 Task: Add "Copy Card To …" Button titled Button0026 to "bottom" of the list "To Do" to Card Card0026 in Board Board0022 in Workspace Development in Trello
Action: Mouse moved to (454, 510)
Screenshot: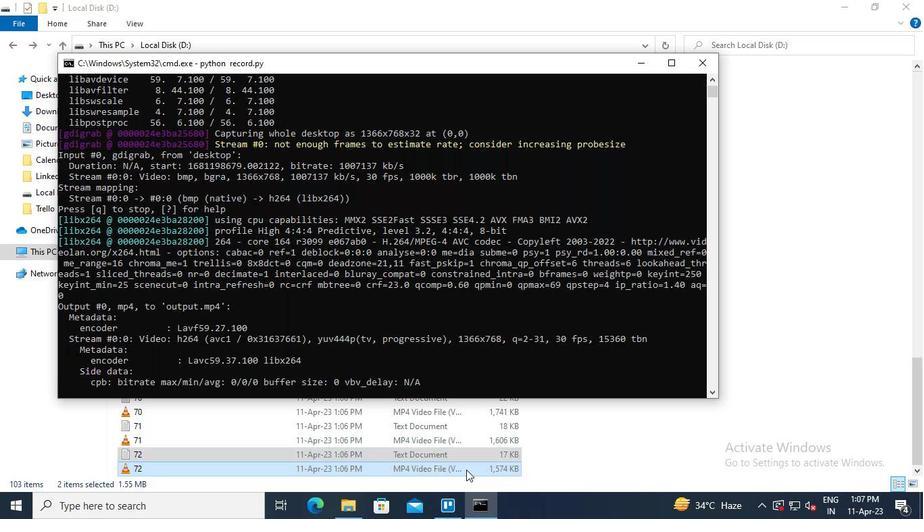 
Action: Mouse pressed left at (454, 510)
Screenshot: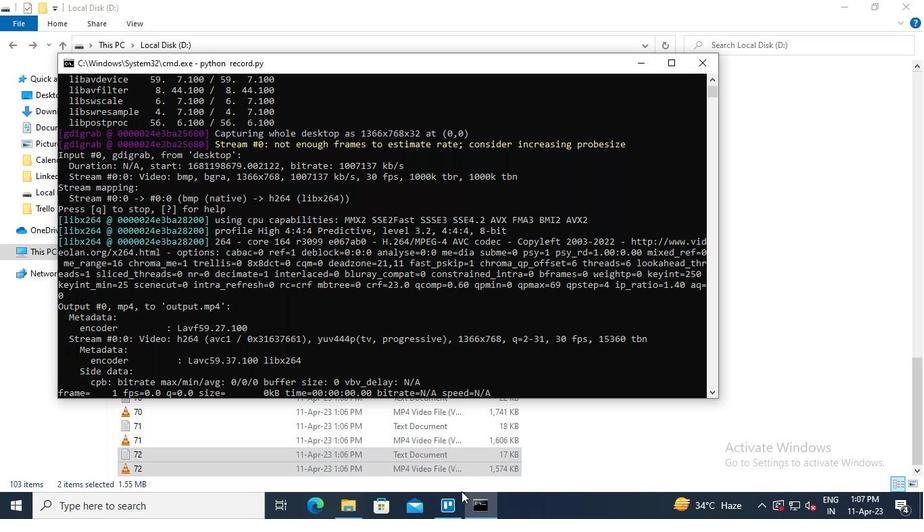 
Action: Mouse moved to (221, 240)
Screenshot: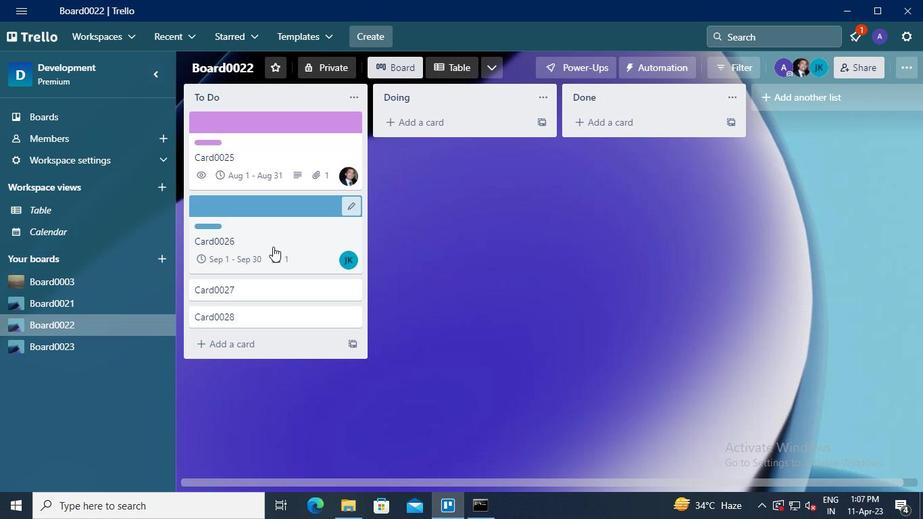 
Action: Mouse pressed left at (221, 240)
Screenshot: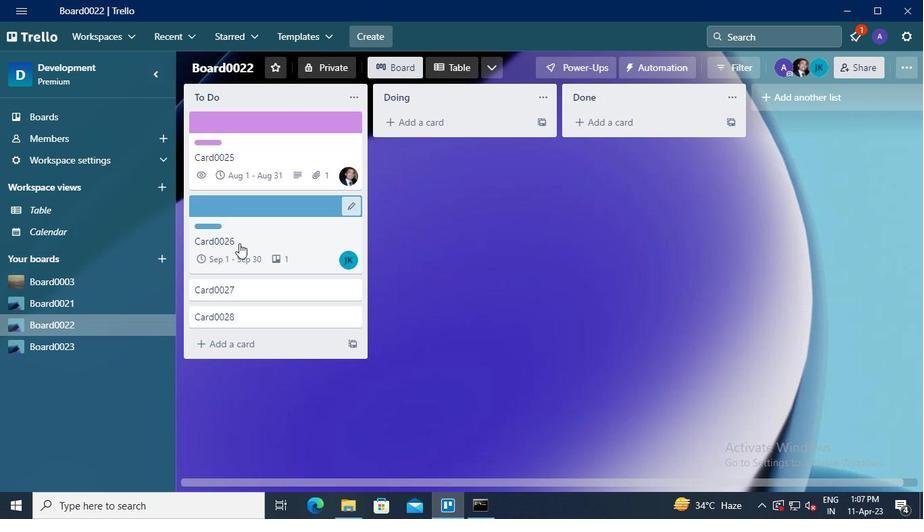 
Action: Mouse moved to (652, 421)
Screenshot: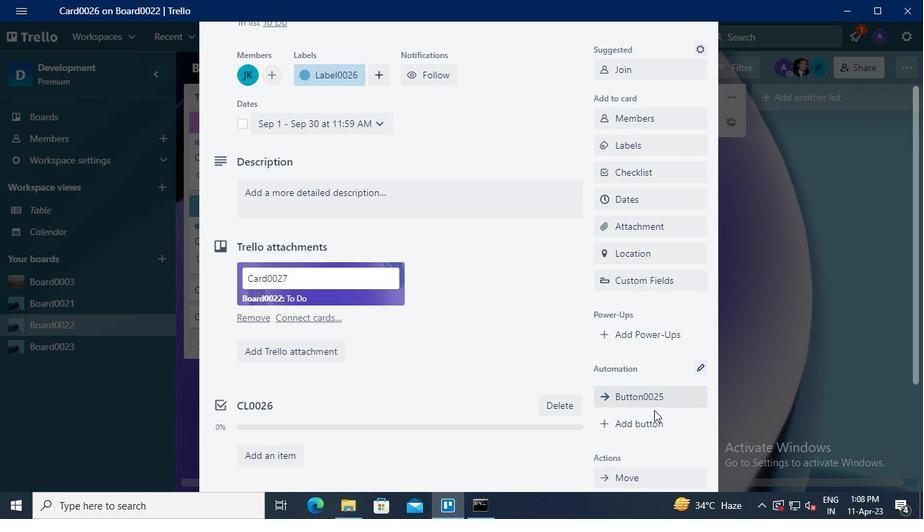 
Action: Mouse pressed left at (652, 421)
Screenshot: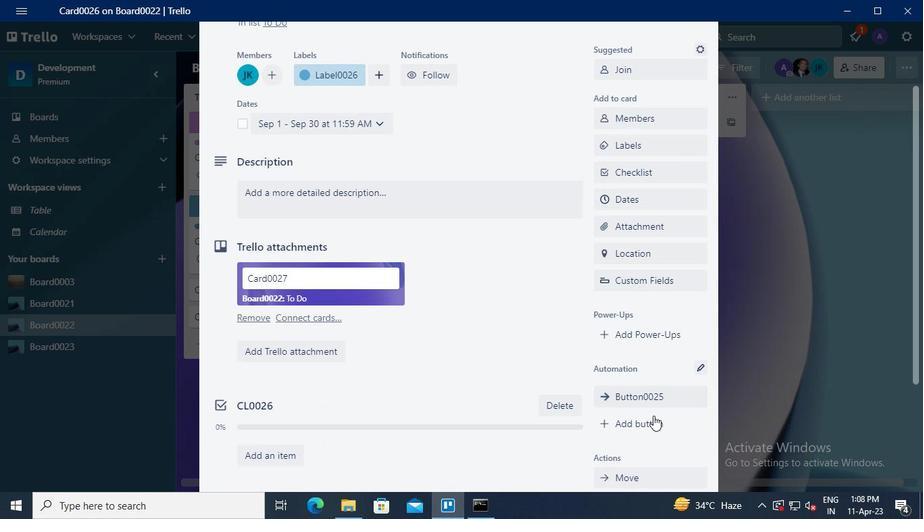 
Action: Mouse moved to (650, 152)
Screenshot: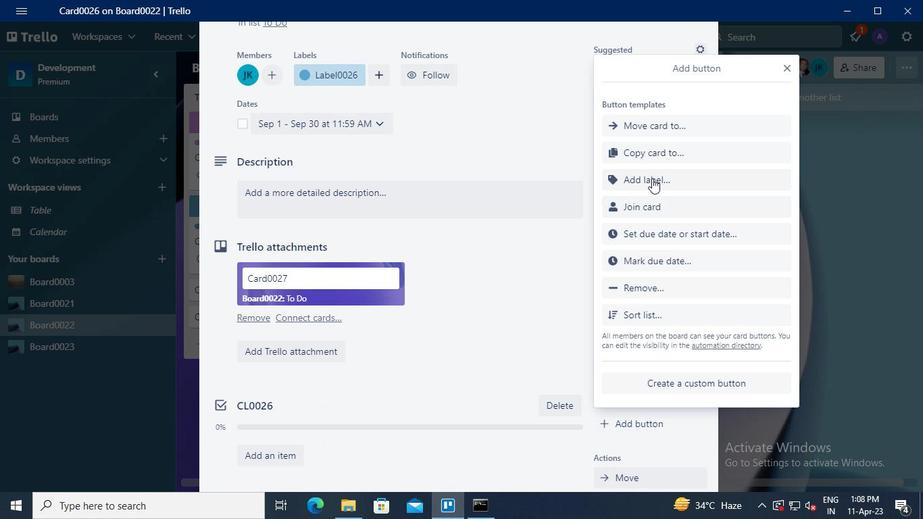 
Action: Mouse pressed left at (650, 152)
Screenshot: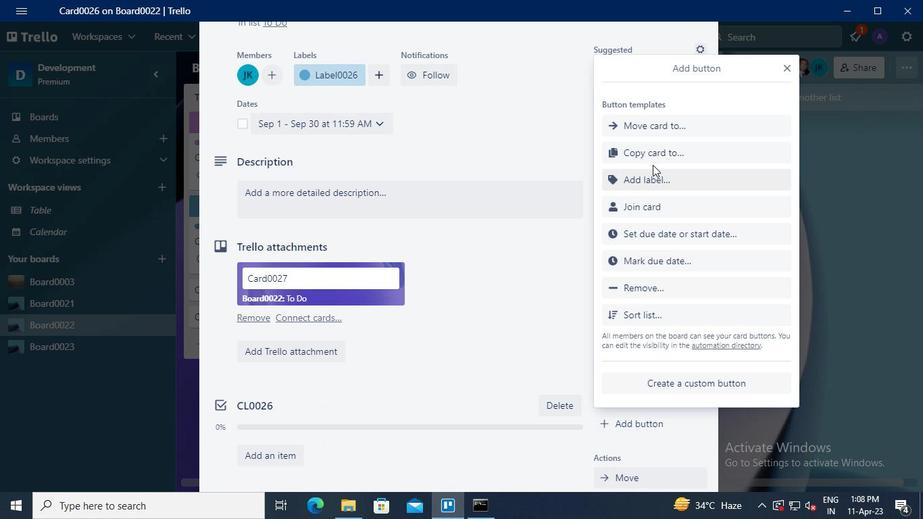 
Action: Mouse moved to (668, 194)
Screenshot: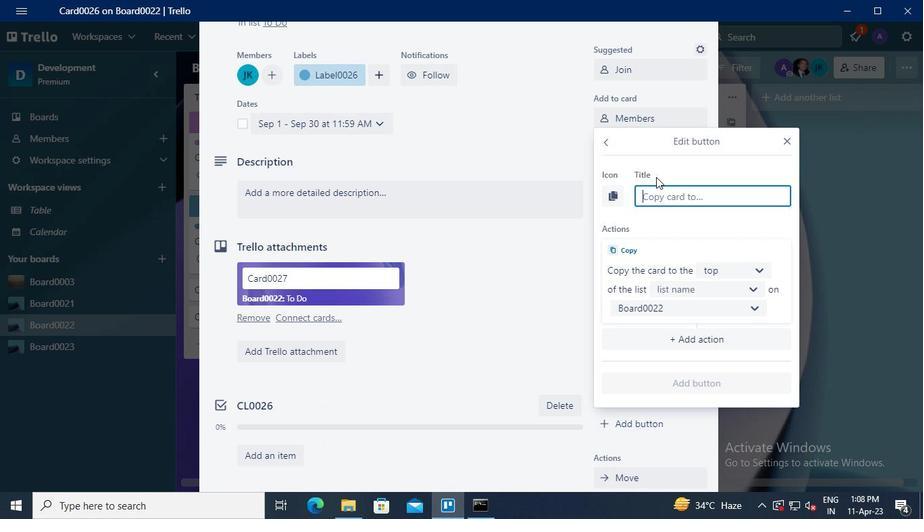 
Action: Mouse pressed left at (668, 194)
Screenshot: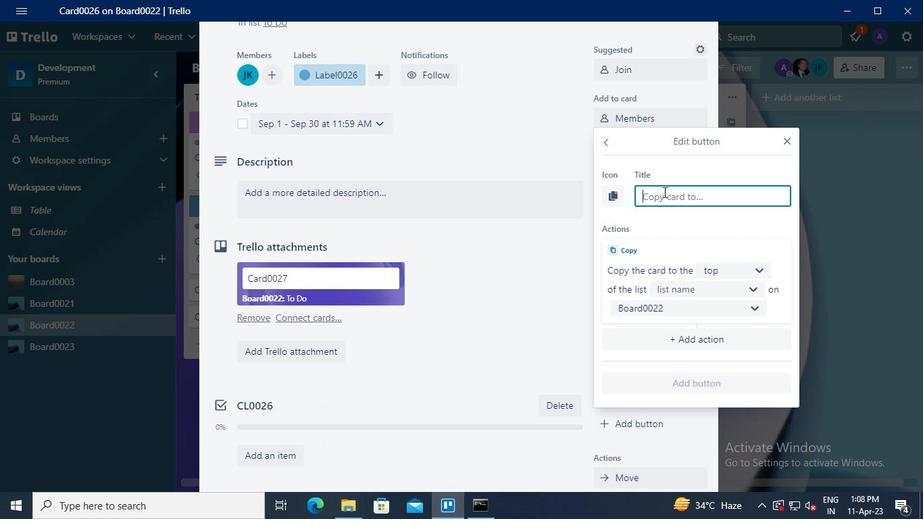 
Action: Keyboard Key.shift
Screenshot: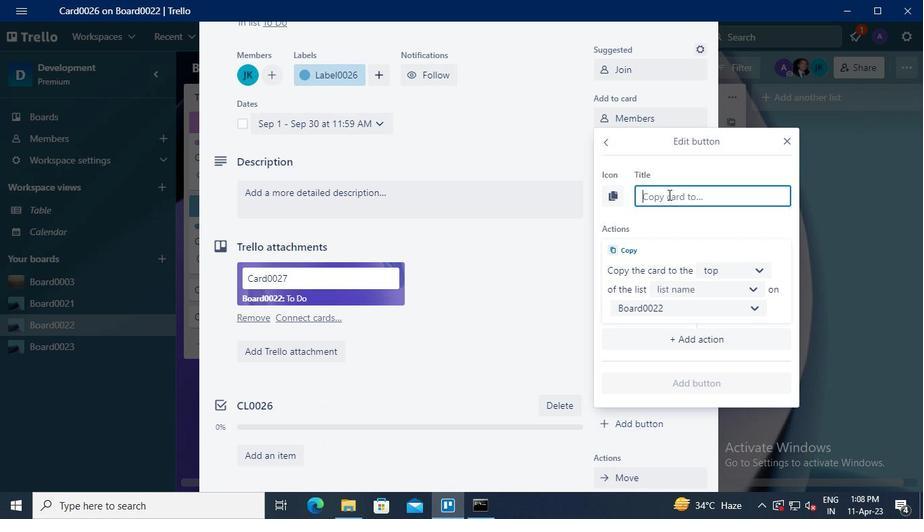 
Action: Keyboard B
Screenshot: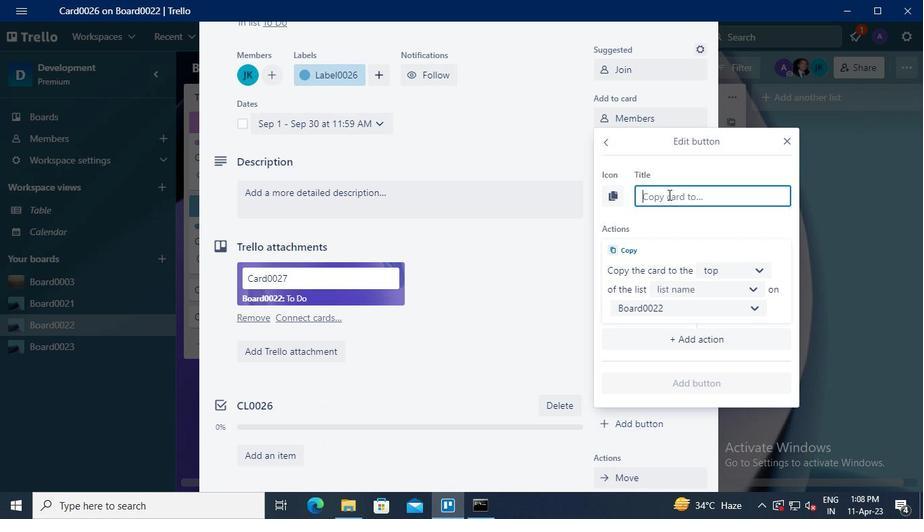 
Action: Keyboard u
Screenshot: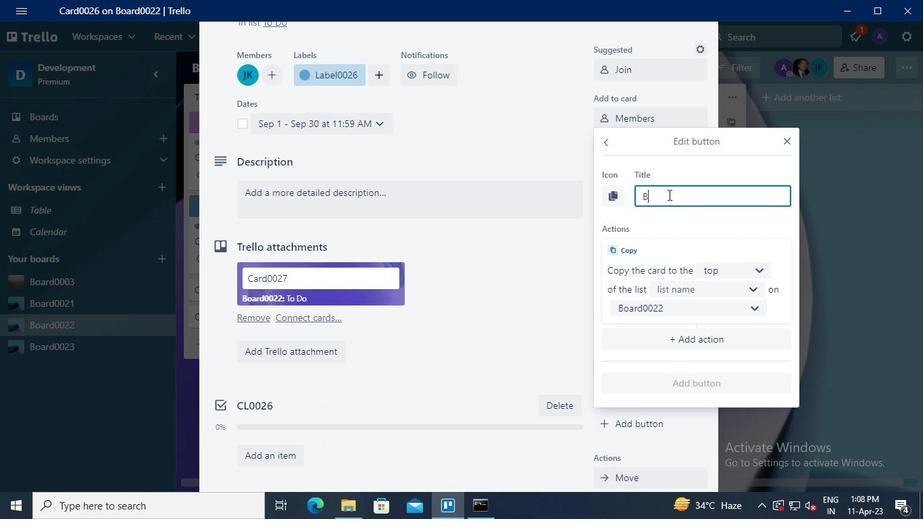 
Action: Keyboard t
Screenshot: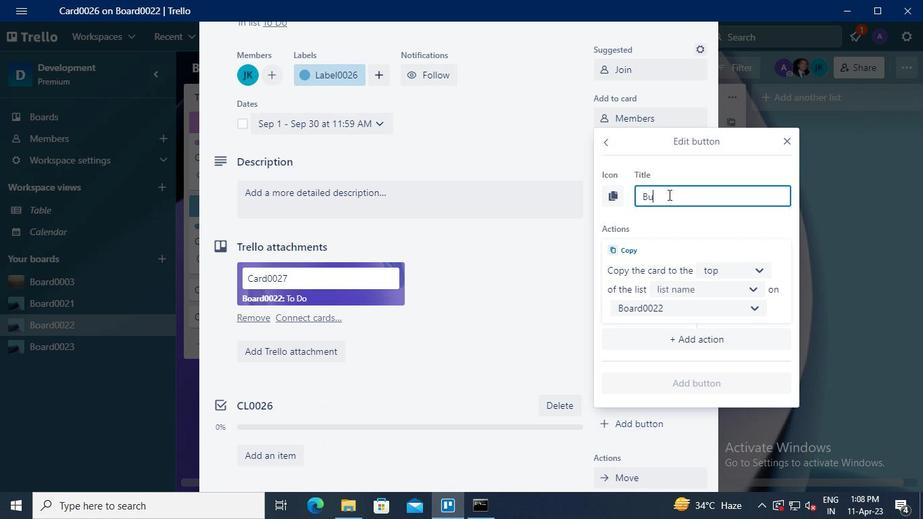
Action: Keyboard t
Screenshot: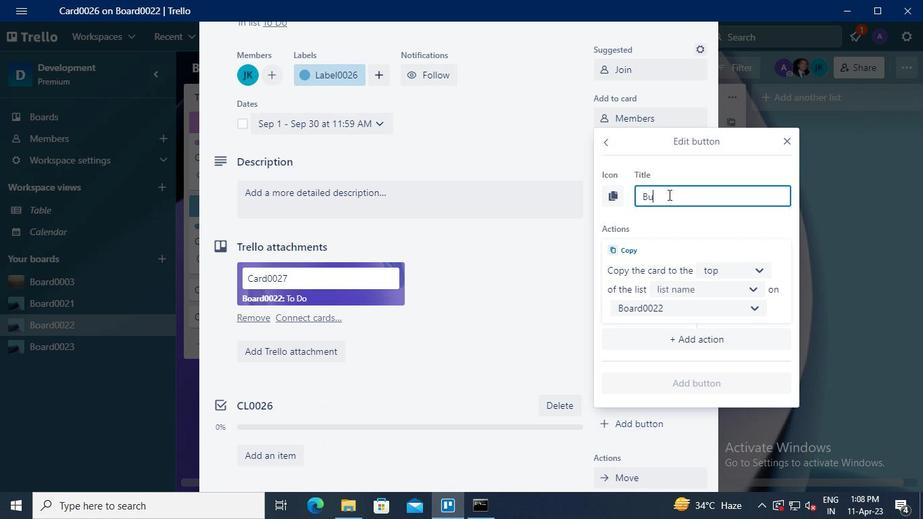 
Action: Keyboard o
Screenshot: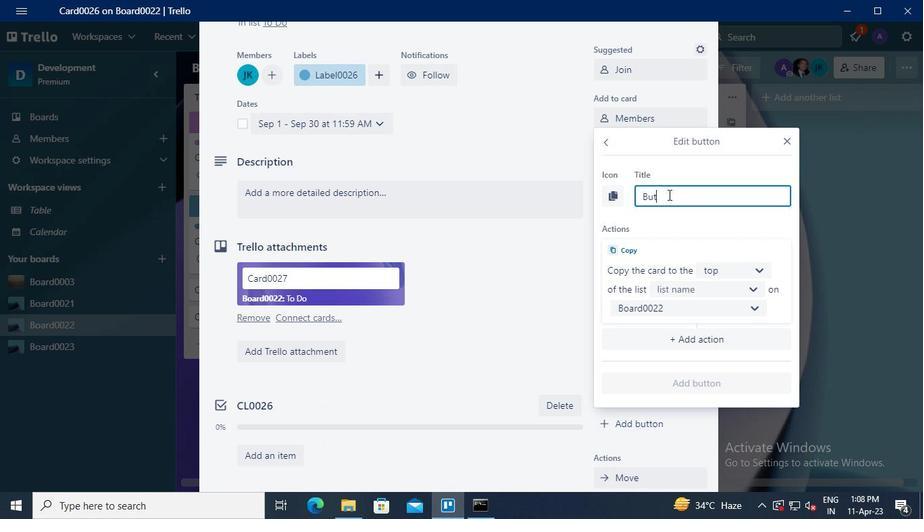 
Action: Keyboard n
Screenshot: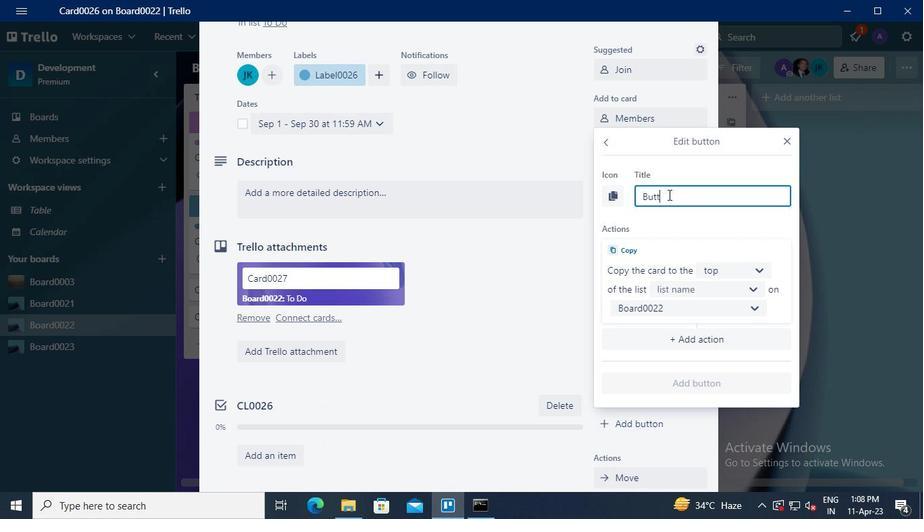 
Action: Keyboard <96>
Screenshot: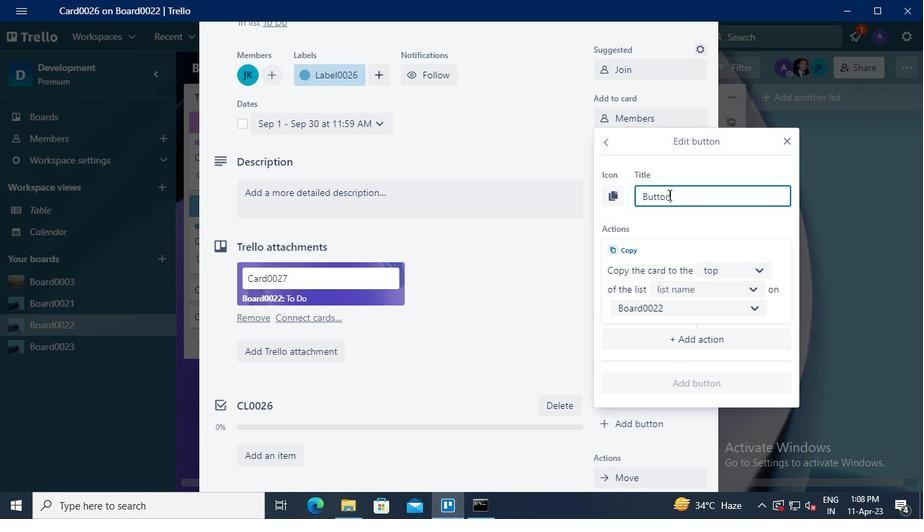 
Action: Keyboard <96>
Screenshot: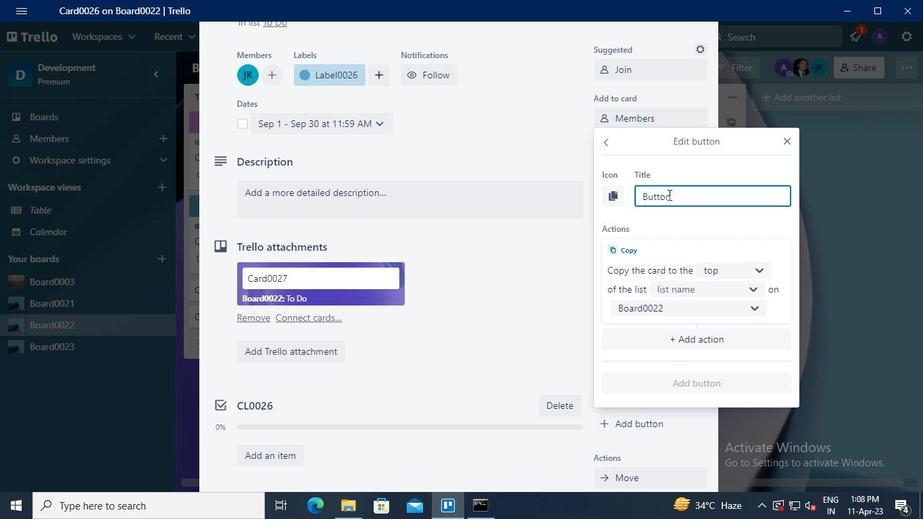 
Action: Keyboard <98>
Screenshot: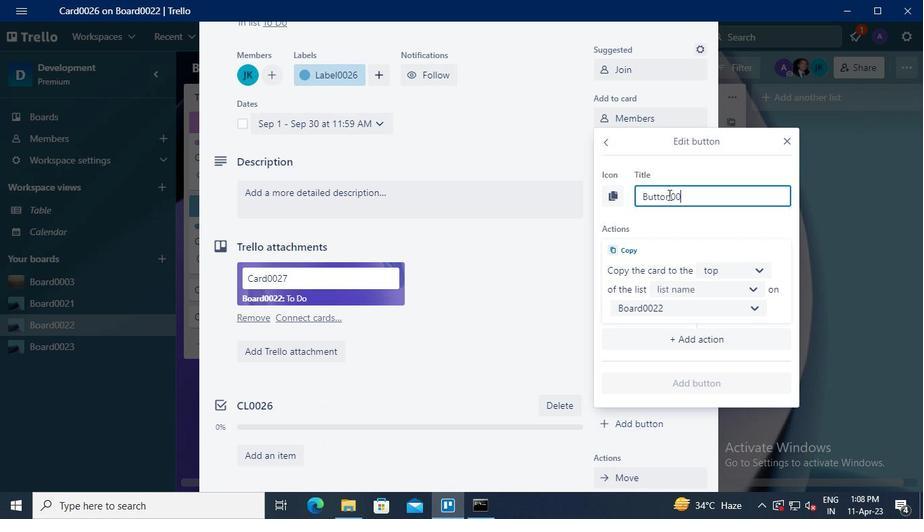 
Action: Keyboard <102>
Screenshot: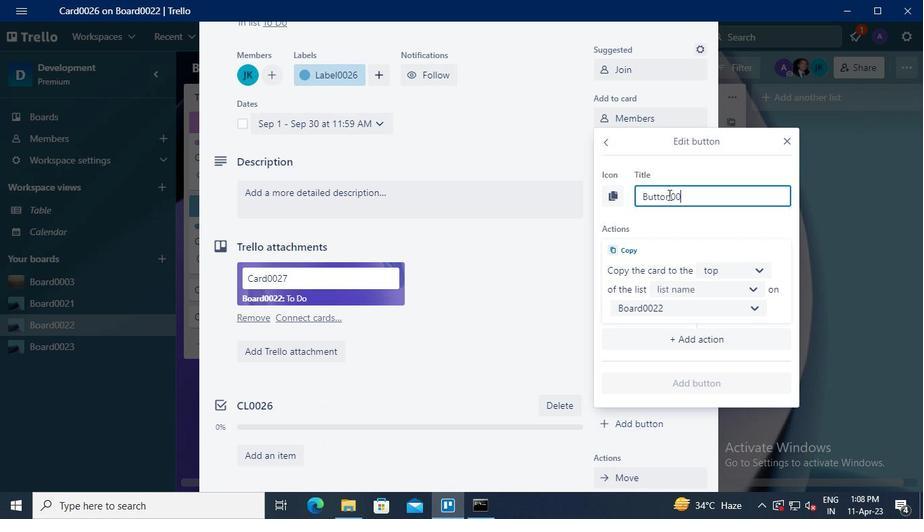 
Action: Mouse moved to (729, 270)
Screenshot: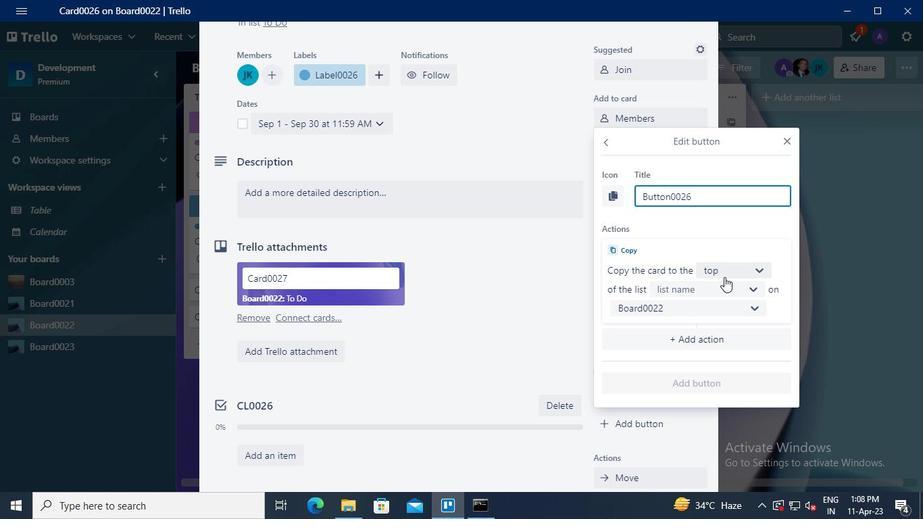 
Action: Mouse pressed left at (729, 270)
Screenshot: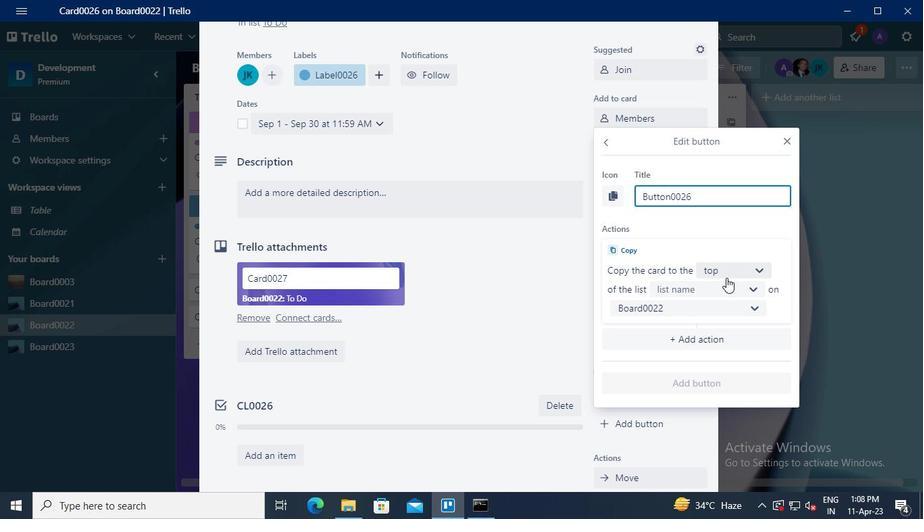 
Action: Mouse moved to (731, 317)
Screenshot: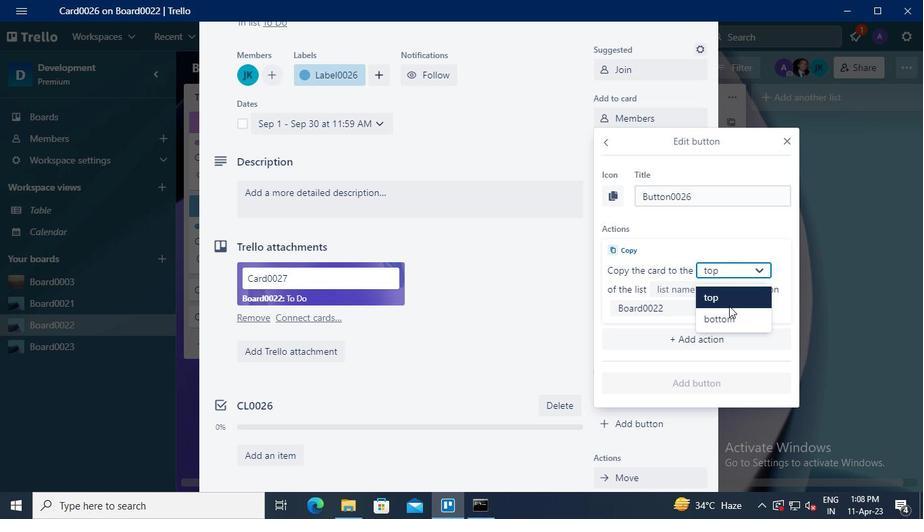 
Action: Mouse pressed left at (731, 317)
Screenshot: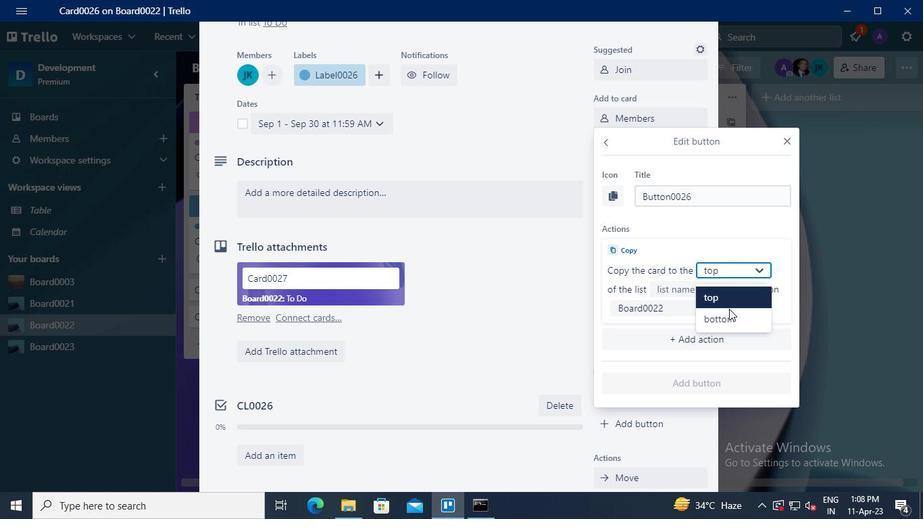 
Action: Mouse moved to (693, 290)
Screenshot: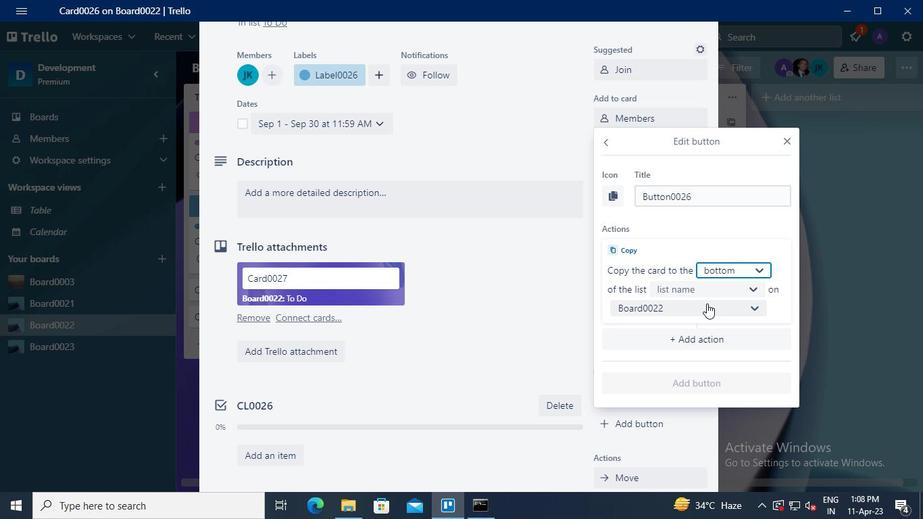 
Action: Mouse pressed left at (693, 290)
Screenshot: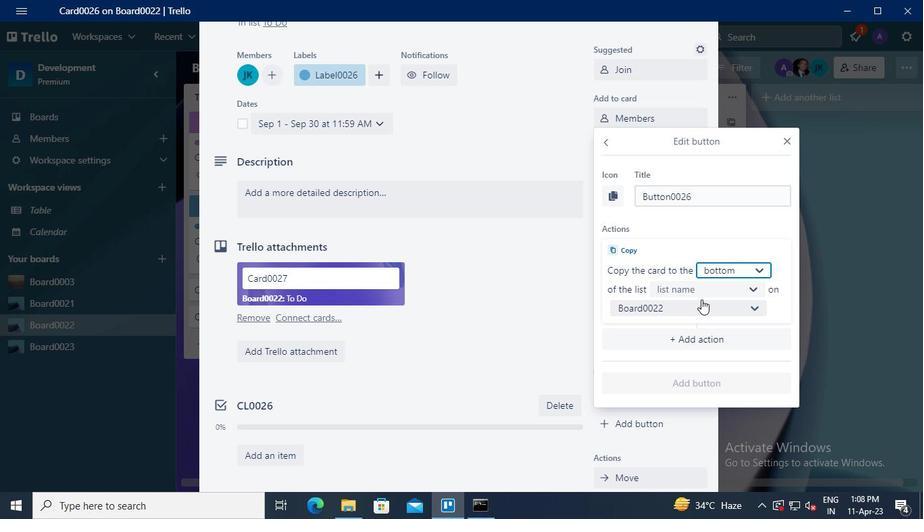 
Action: Mouse moved to (693, 314)
Screenshot: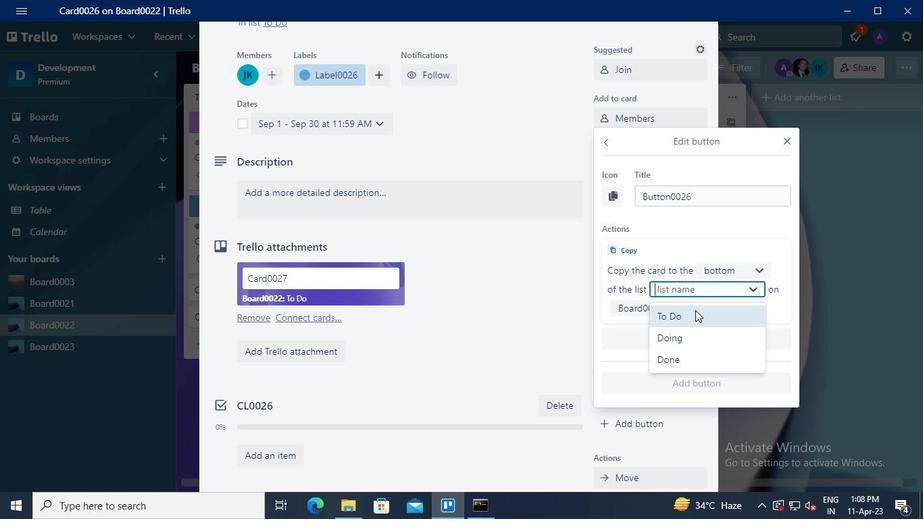 
Action: Mouse pressed left at (693, 314)
Screenshot: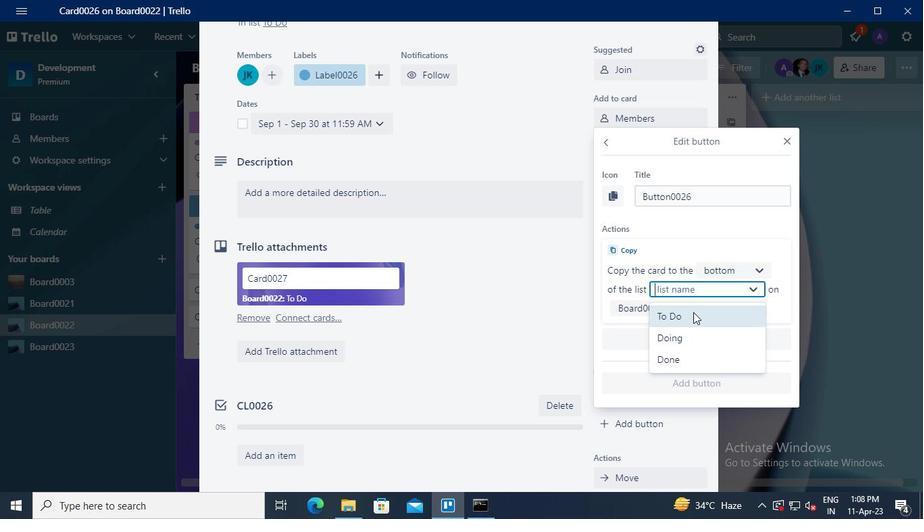 
Action: Mouse moved to (706, 388)
Screenshot: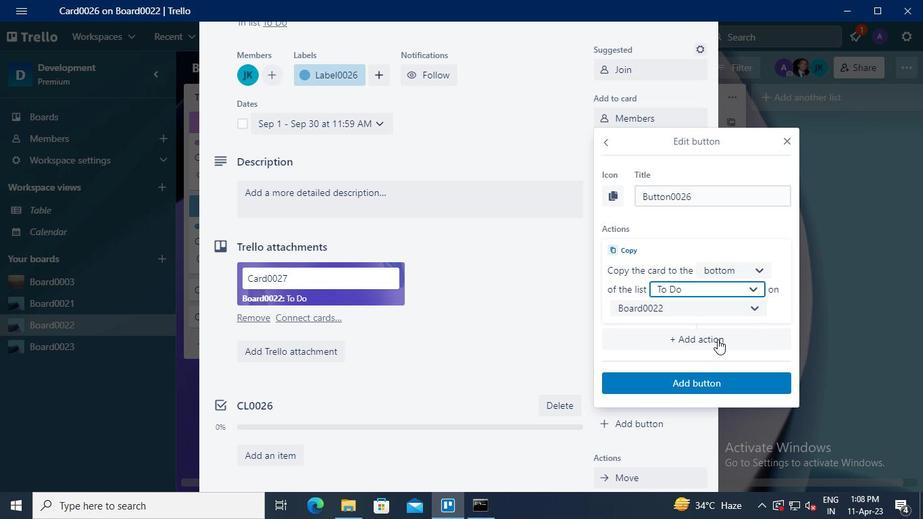 
Action: Mouse pressed left at (706, 388)
Screenshot: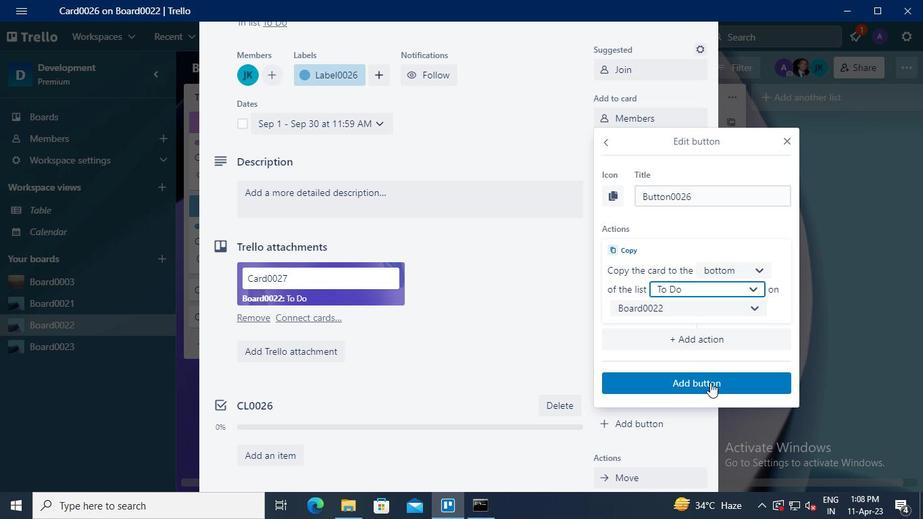 
Action: Mouse moved to (489, 505)
Screenshot: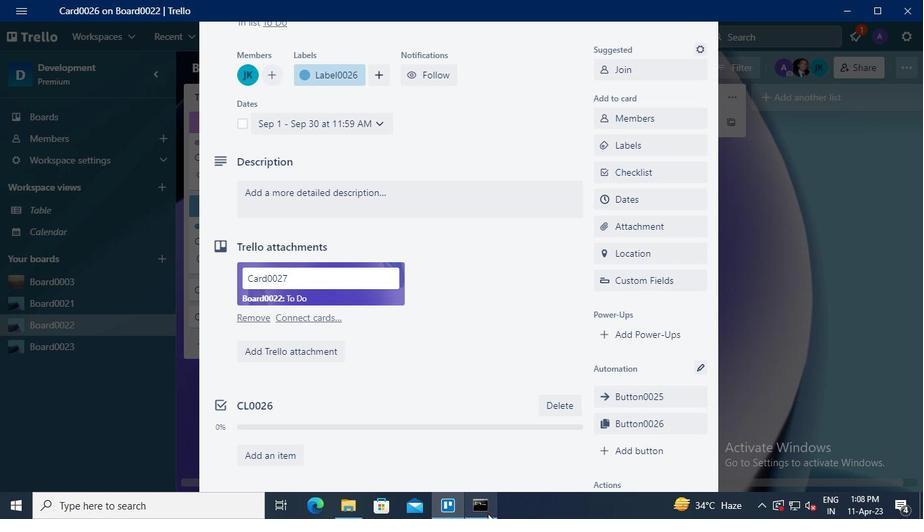 
Action: Mouse pressed left at (489, 505)
Screenshot: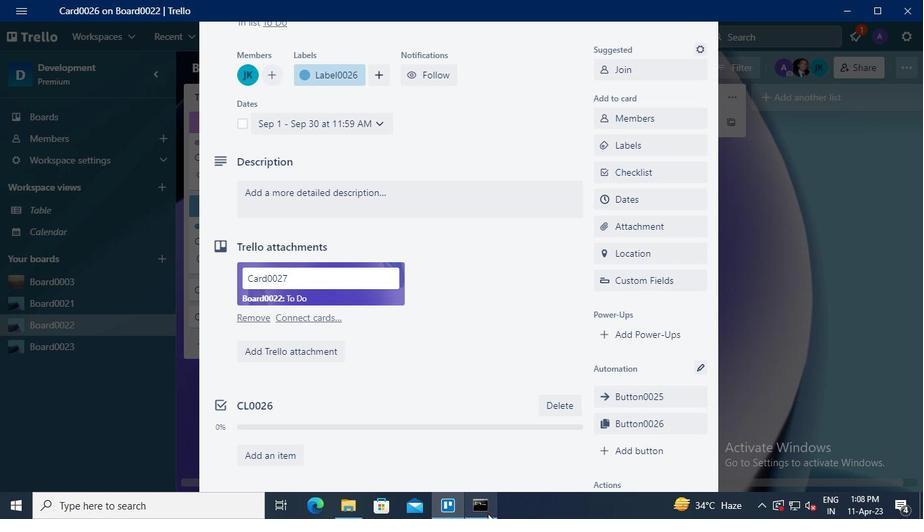 
Action: Mouse moved to (710, 66)
Screenshot: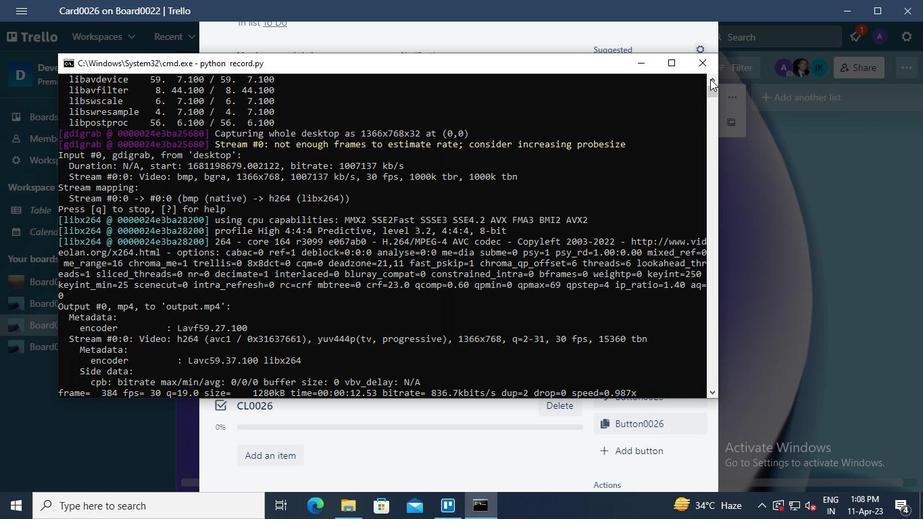 
Action: Mouse pressed left at (710, 66)
Screenshot: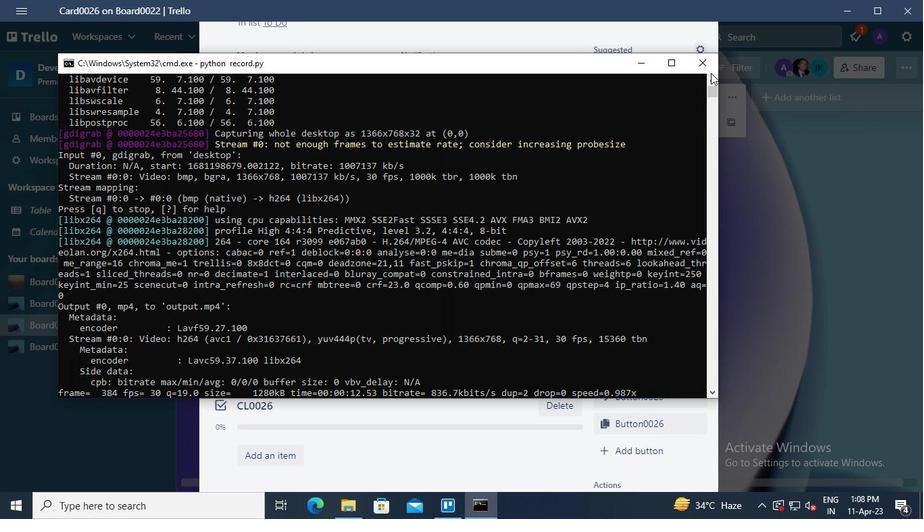 
